 Task: Sort the products by unit price (low first).
Action: Mouse moved to (26, 96)
Screenshot: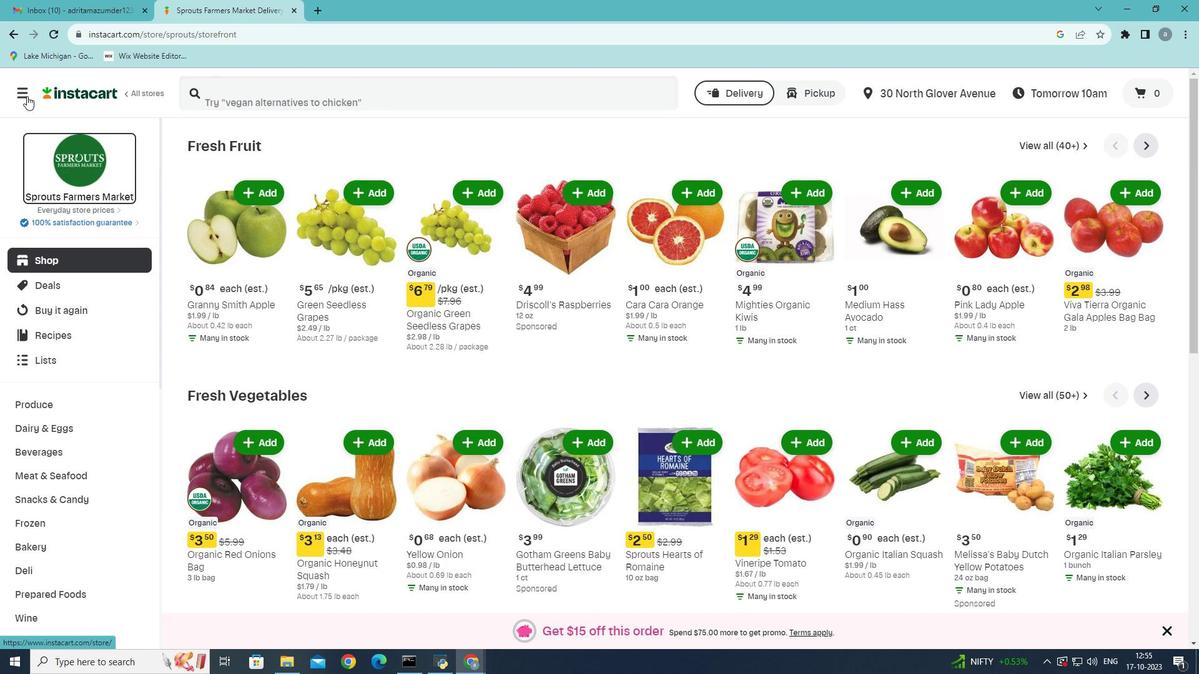 
Action: Mouse pressed left at (26, 96)
Screenshot: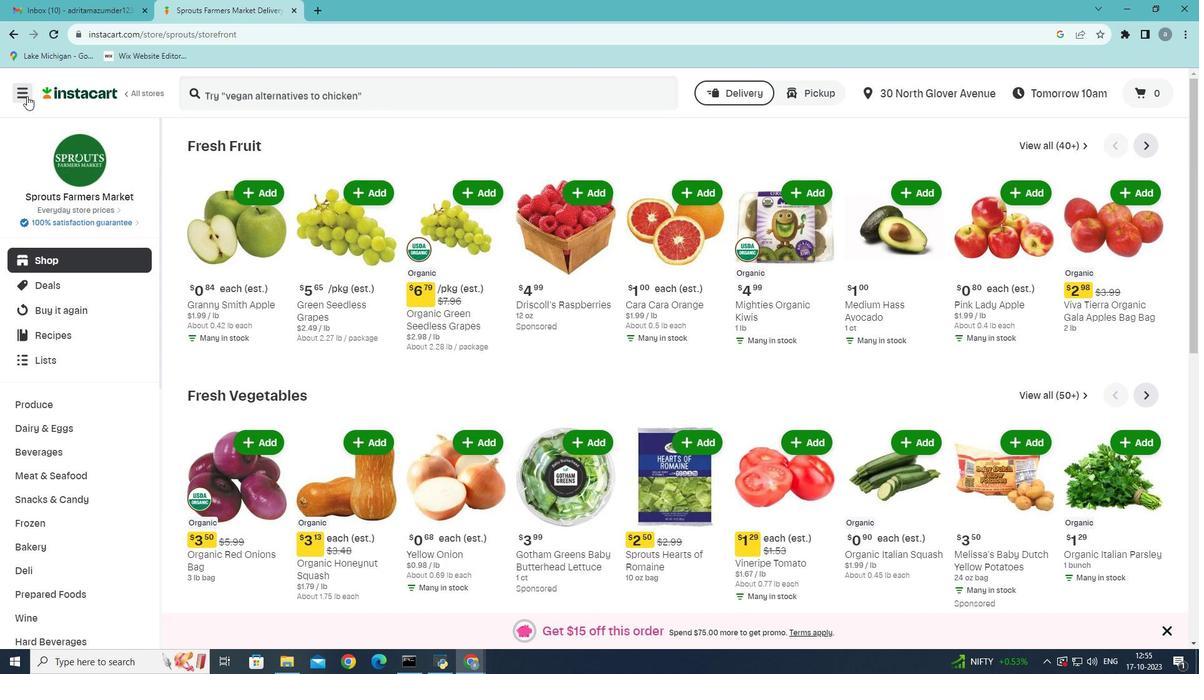 
Action: Mouse moved to (86, 366)
Screenshot: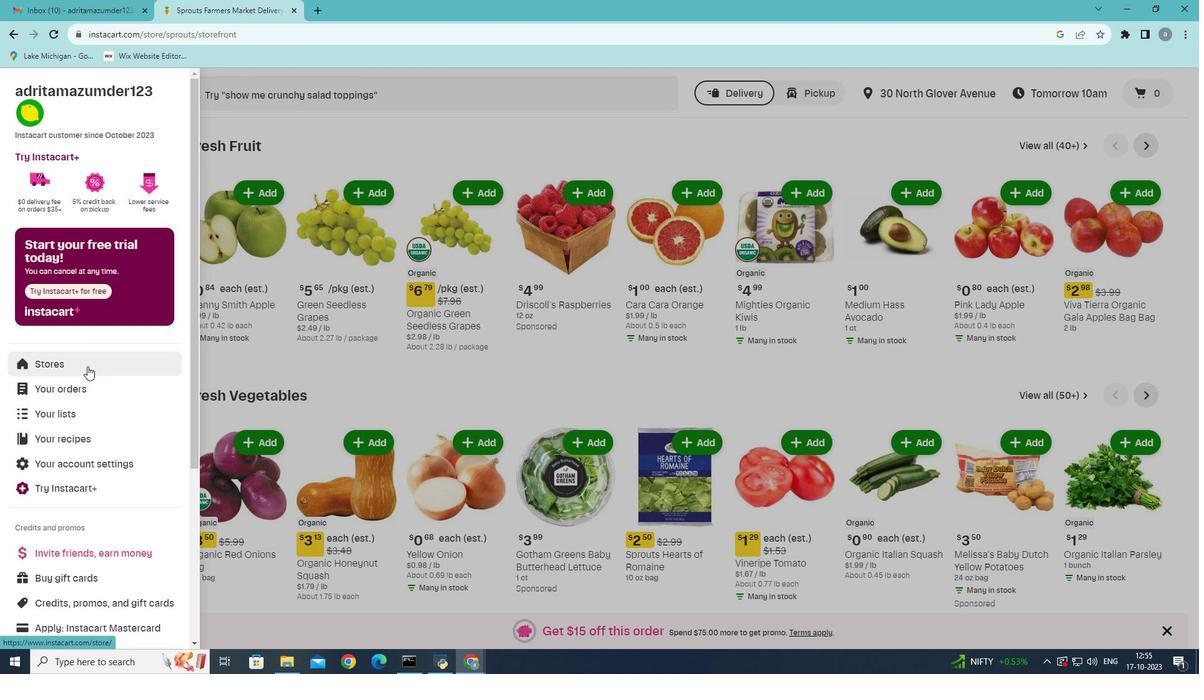 
Action: Mouse pressed left at (86, 366)
Screenshot: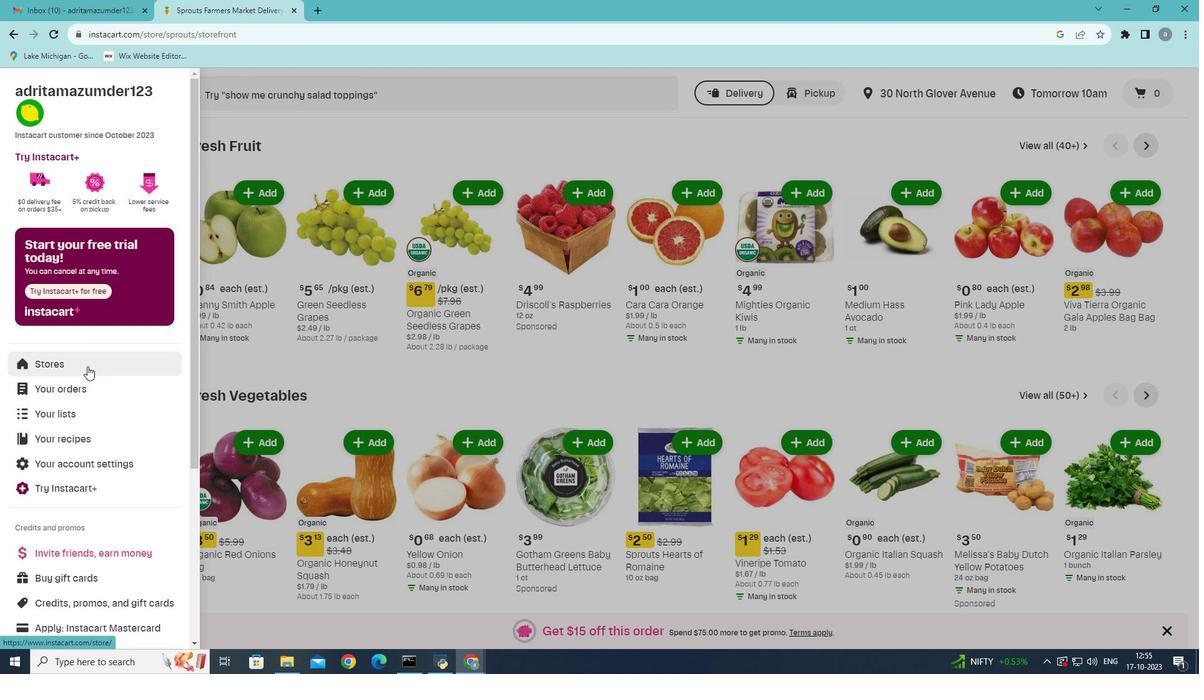 
Action: Mouse moved to (297, 133)
Screenshot: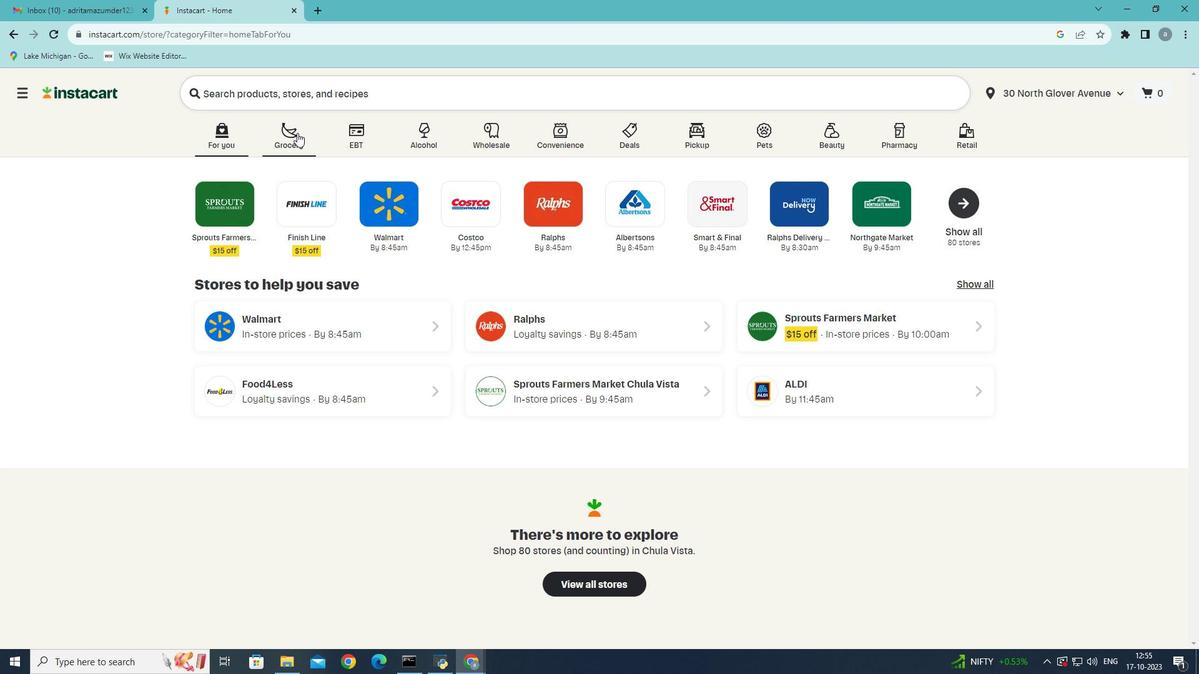 
Action: Mouse pressed left at (297, 133)
Screenshot: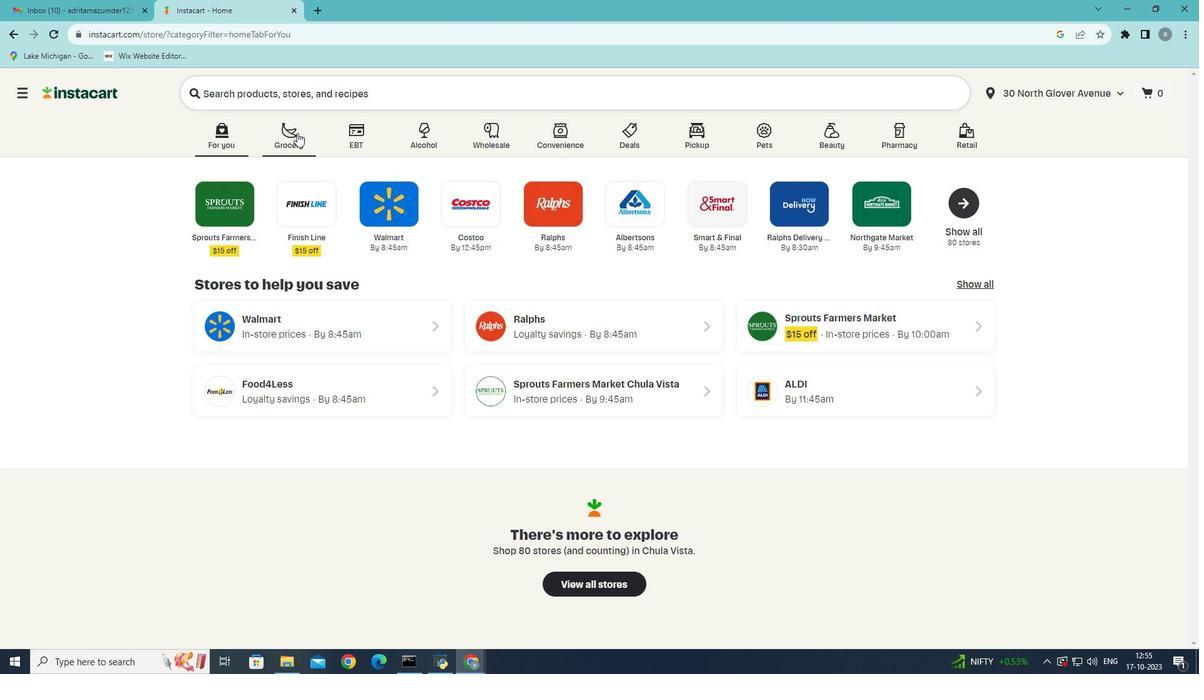 
Action: Mouse moved to (879, 283)
Screenshot: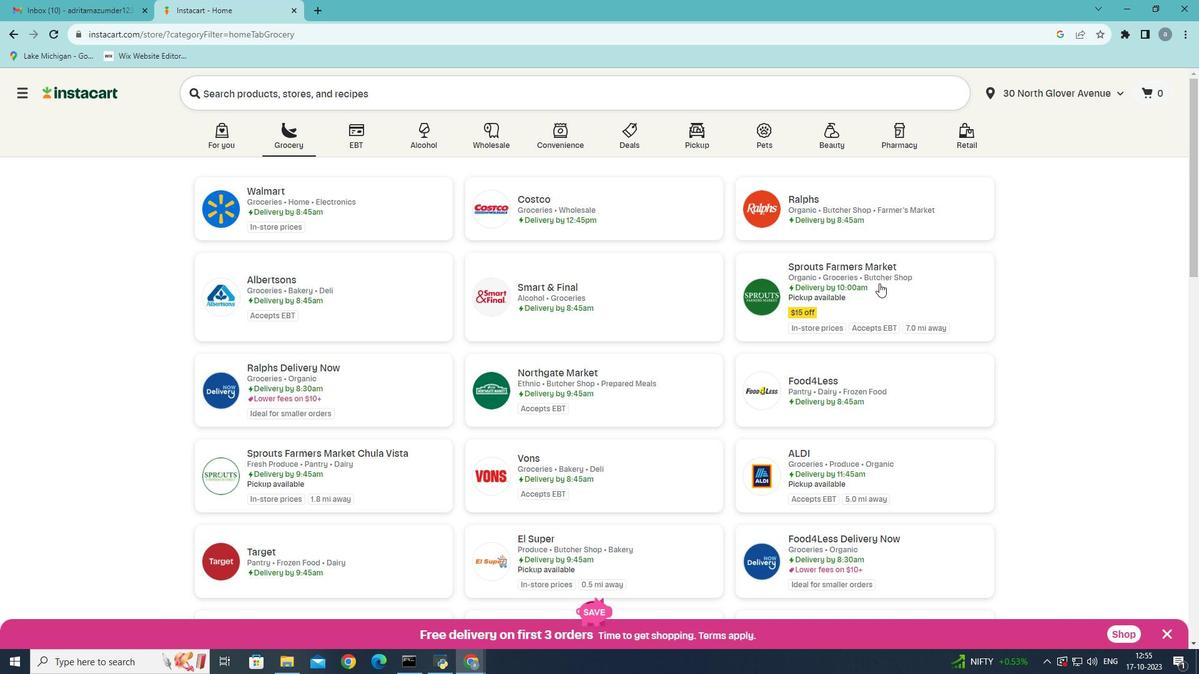 
Action: Mouse pressed left at (879, 283)
Screenshot: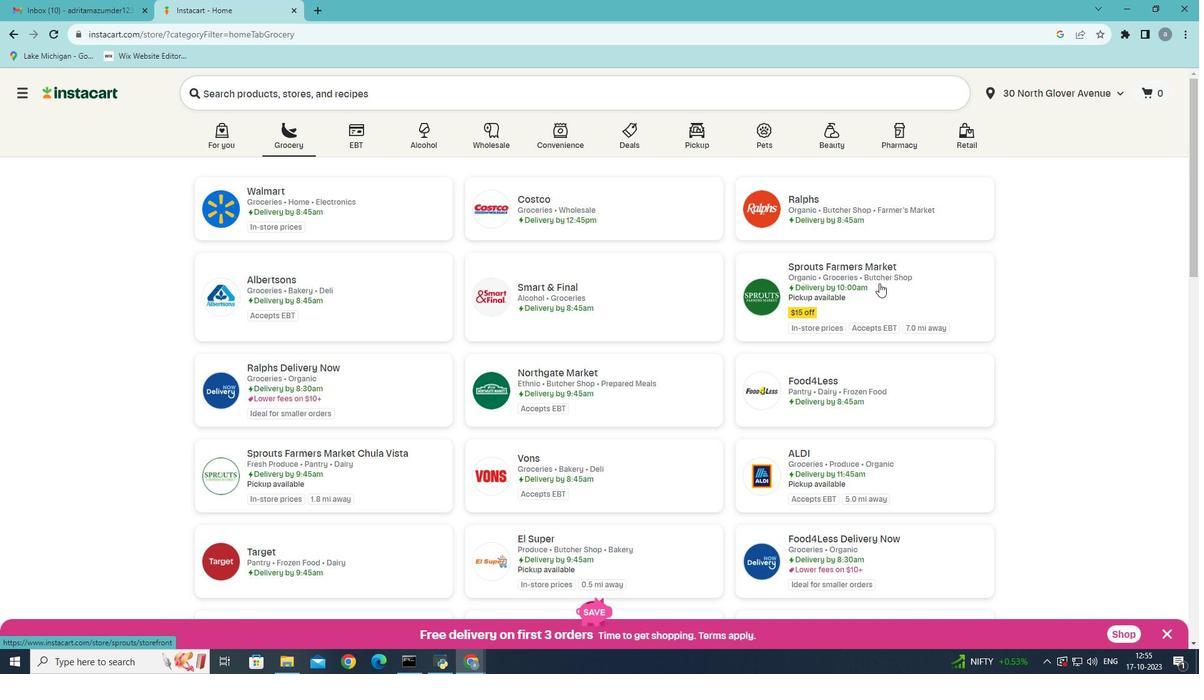 
Action: Mouse moved to (79, 474)
Screenshot: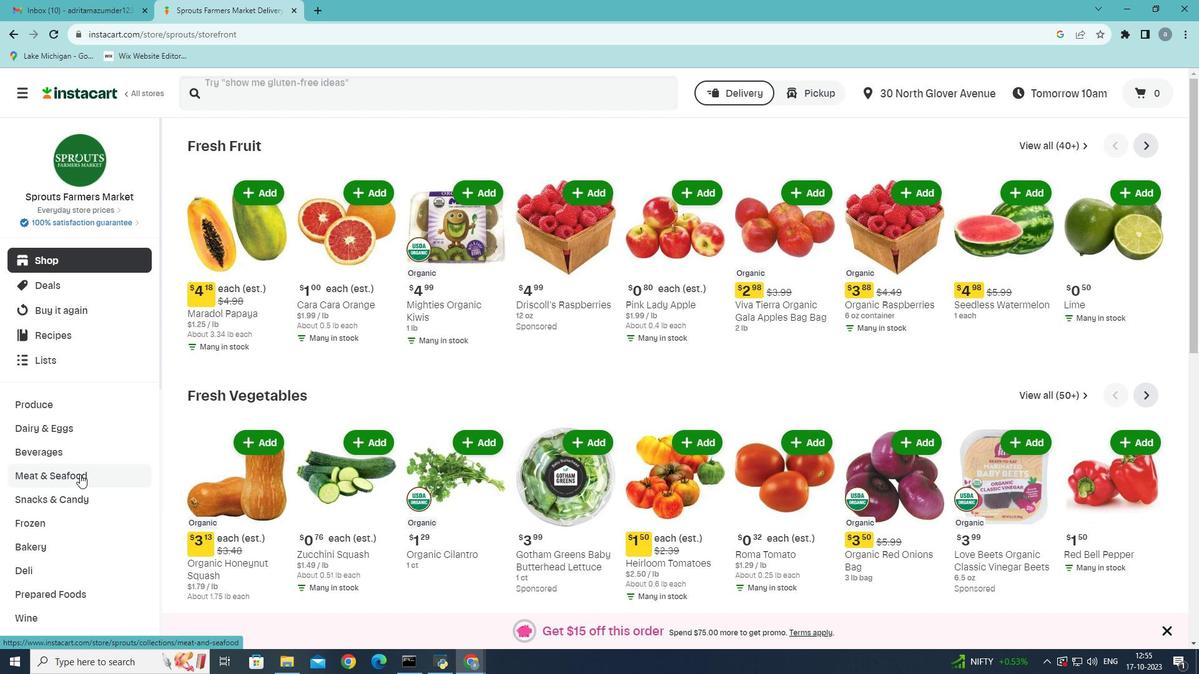 
Action: Mouse pressed left at (79, 474)
Screenshot: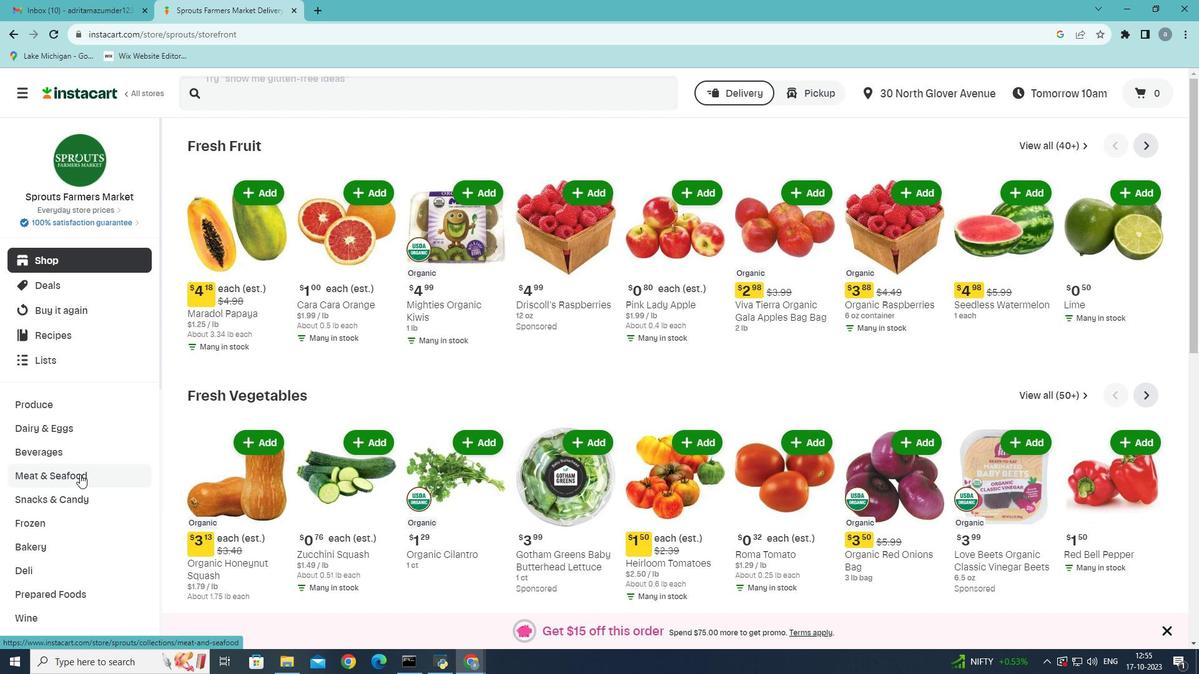 
Action: Mouse moved to (362, 176)
Screenshot: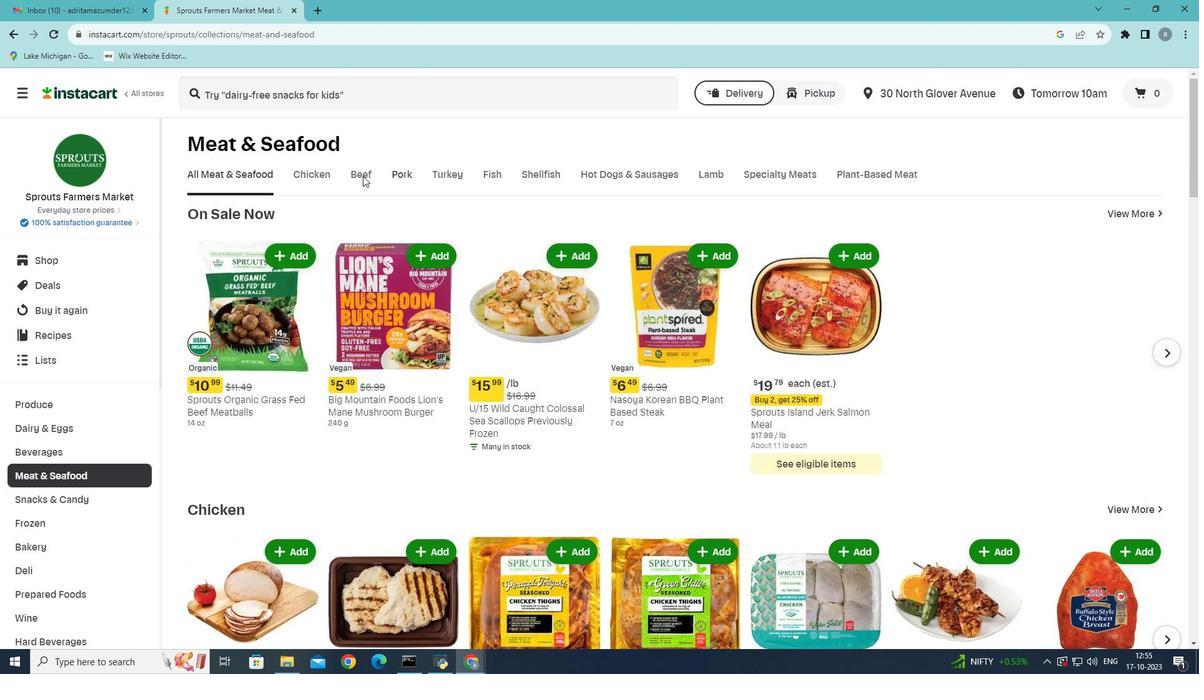 
Action: Mouse pressed left at (362, 176)
Screenshot: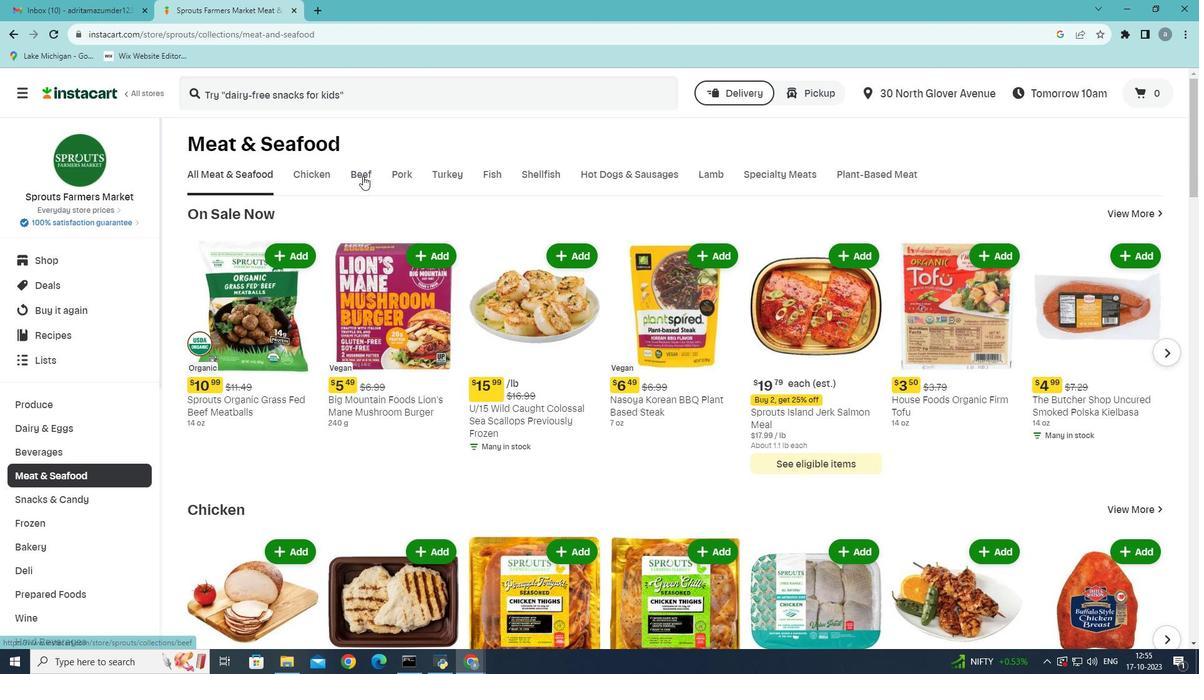 
Action: Mouse moved to (515, 218)
Screenshot: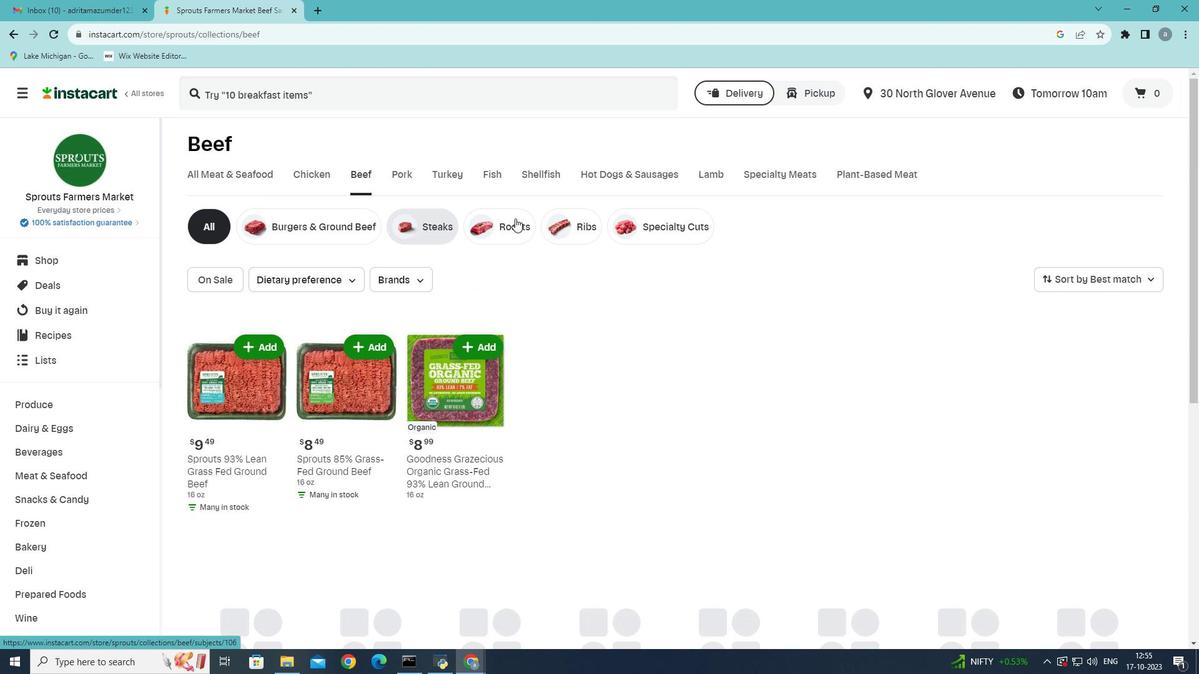 
Action: Mouse pressed left at (515, 218)
Screenshot: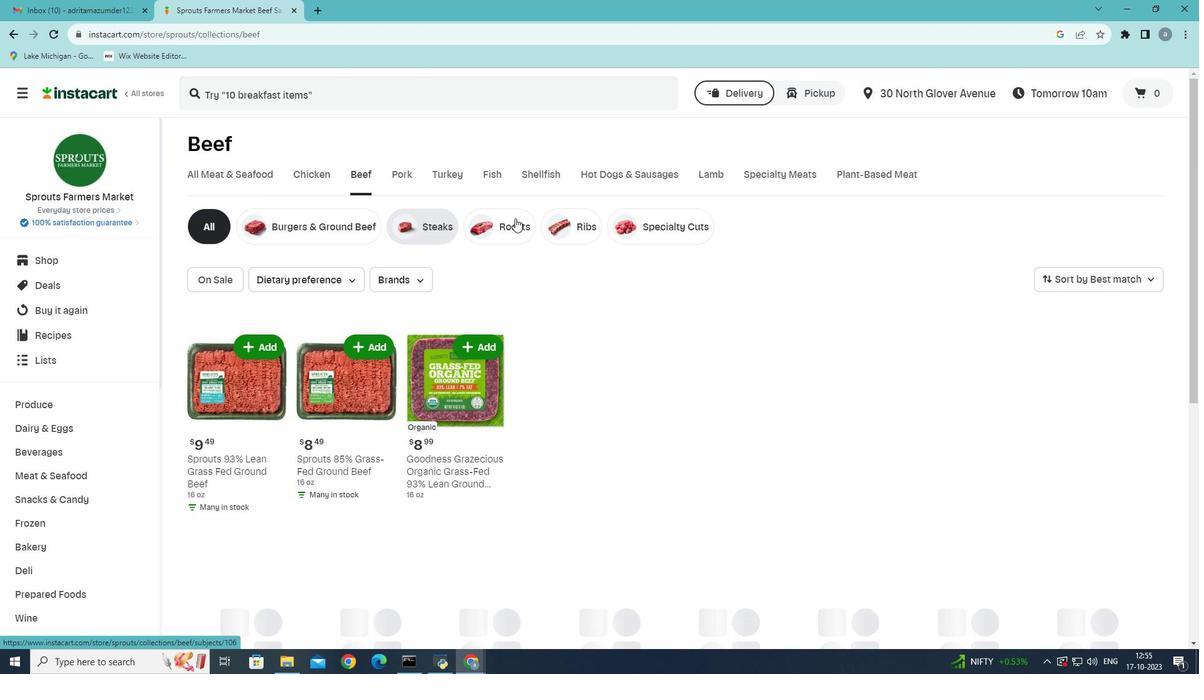 
Action: Mouse moved to (1160, 278)
Screenshot: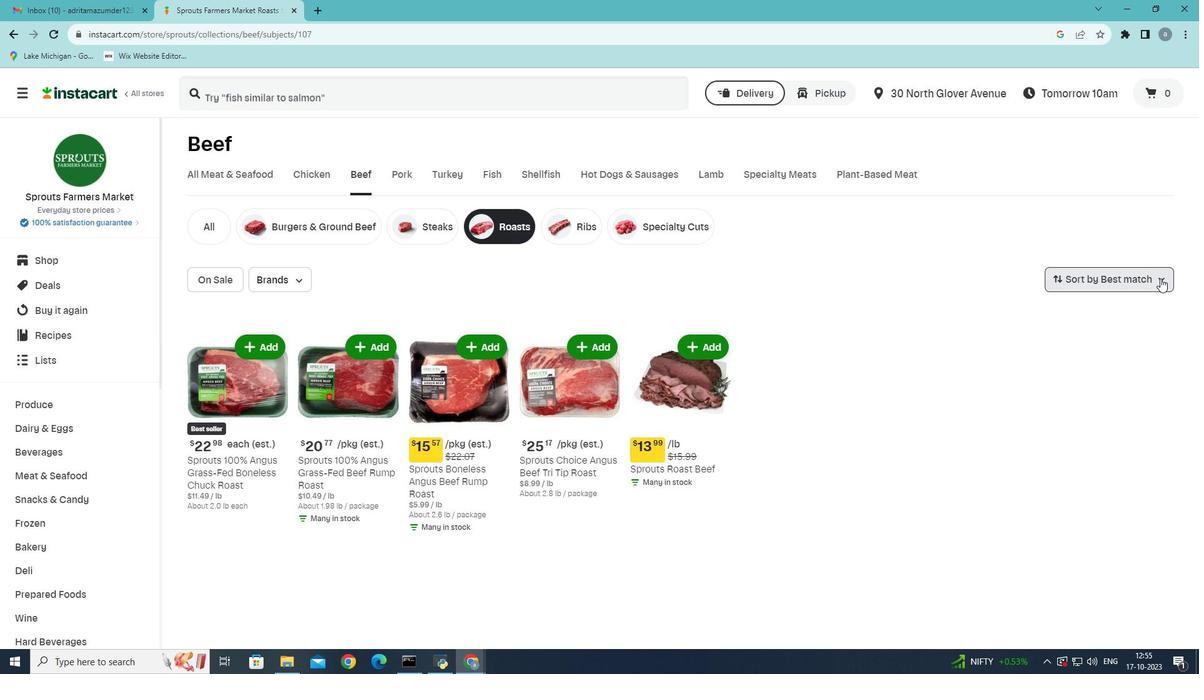 
Action: Mouse pressed left at (1160, 278)
Screenshot: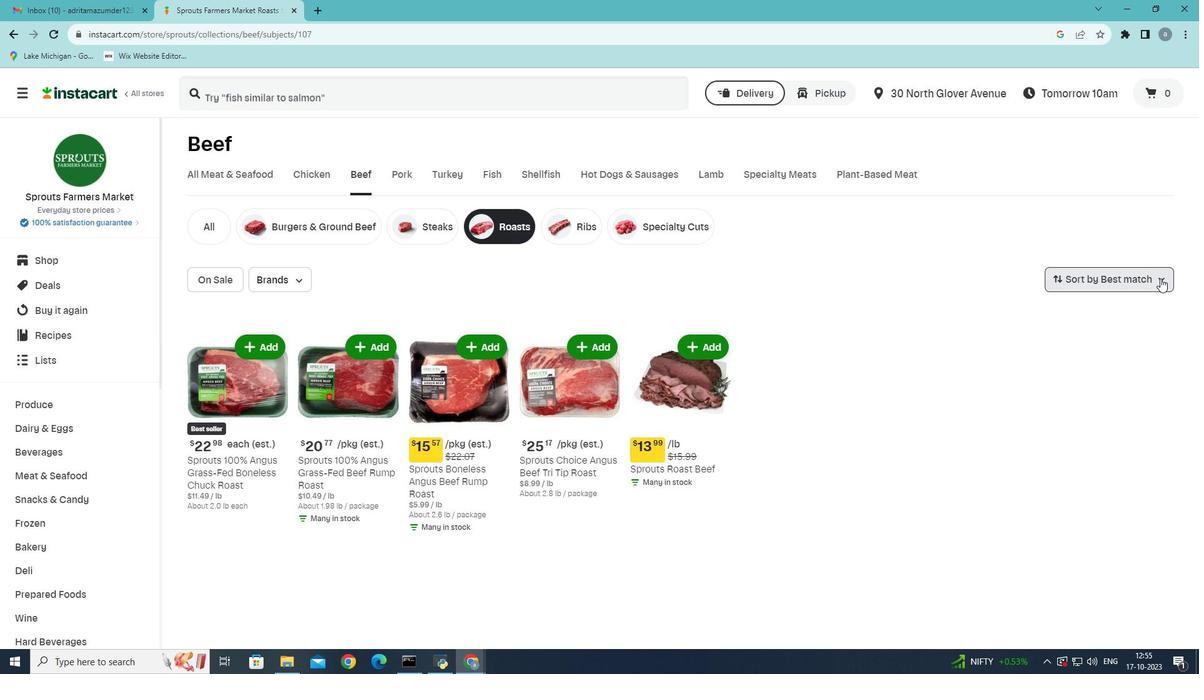 
Action: Mouse moved to (1125, 400)
Screenshot: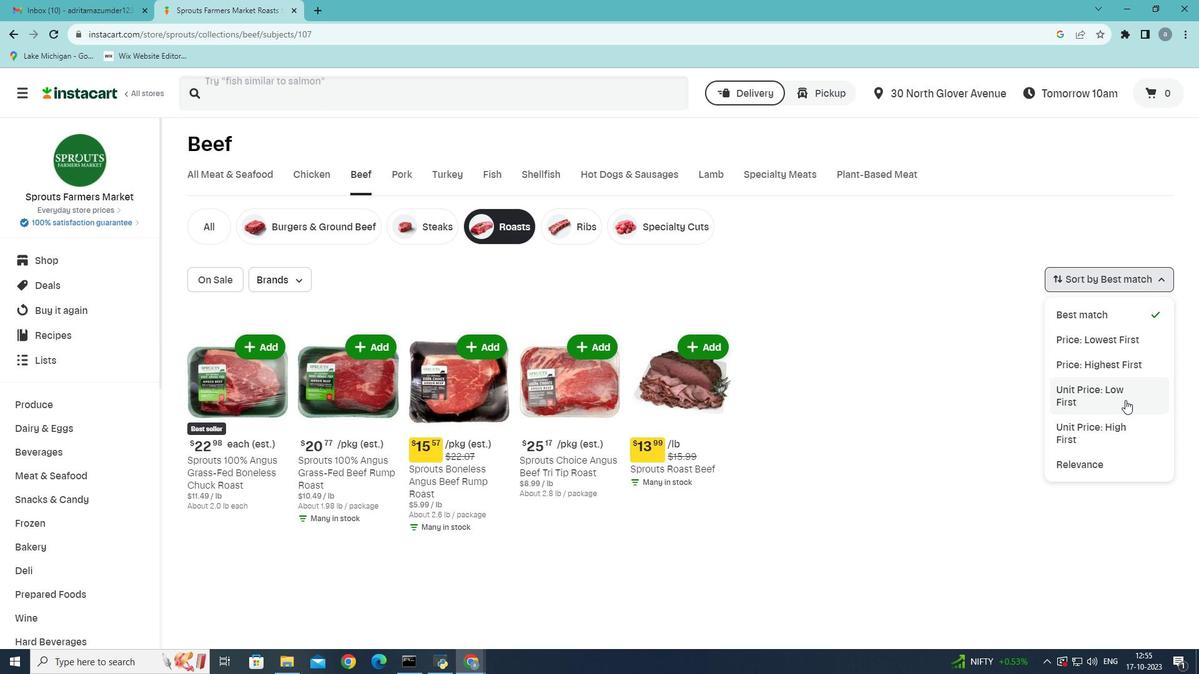 
Action: Mouse pressed left at (1125, 400)
Screenshot: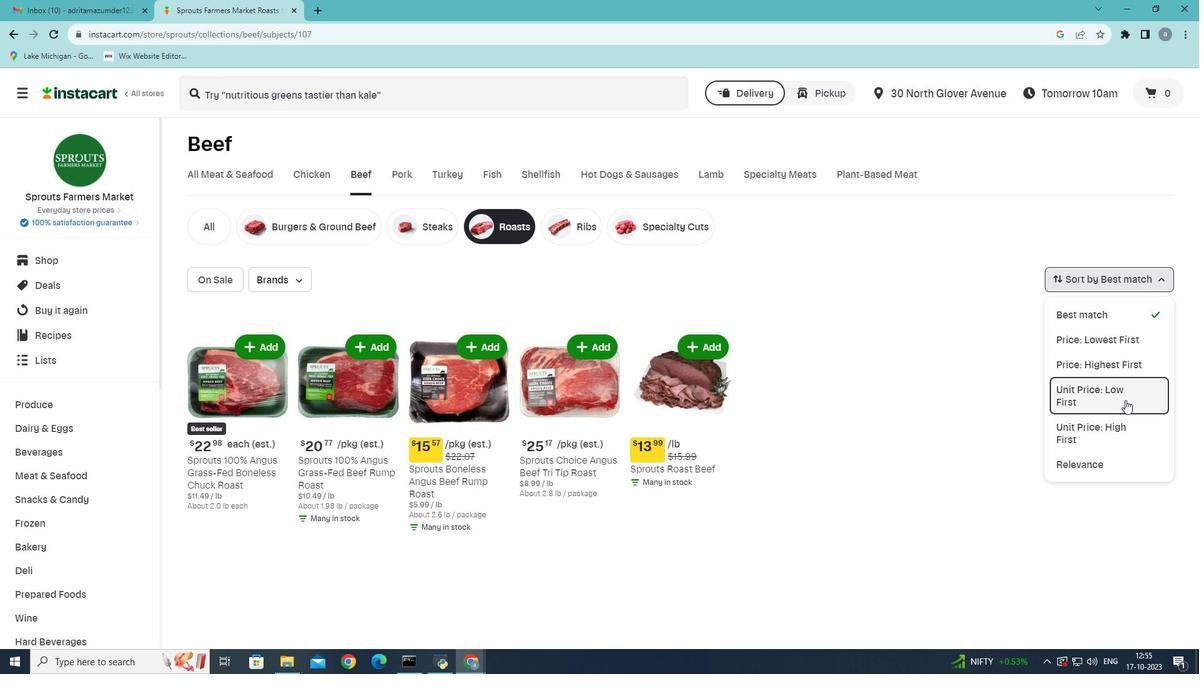 
